 Task: Edit the buffer time to 10 minutes before the event.
Action: Mouse moved to (595, 350)
Screenshot: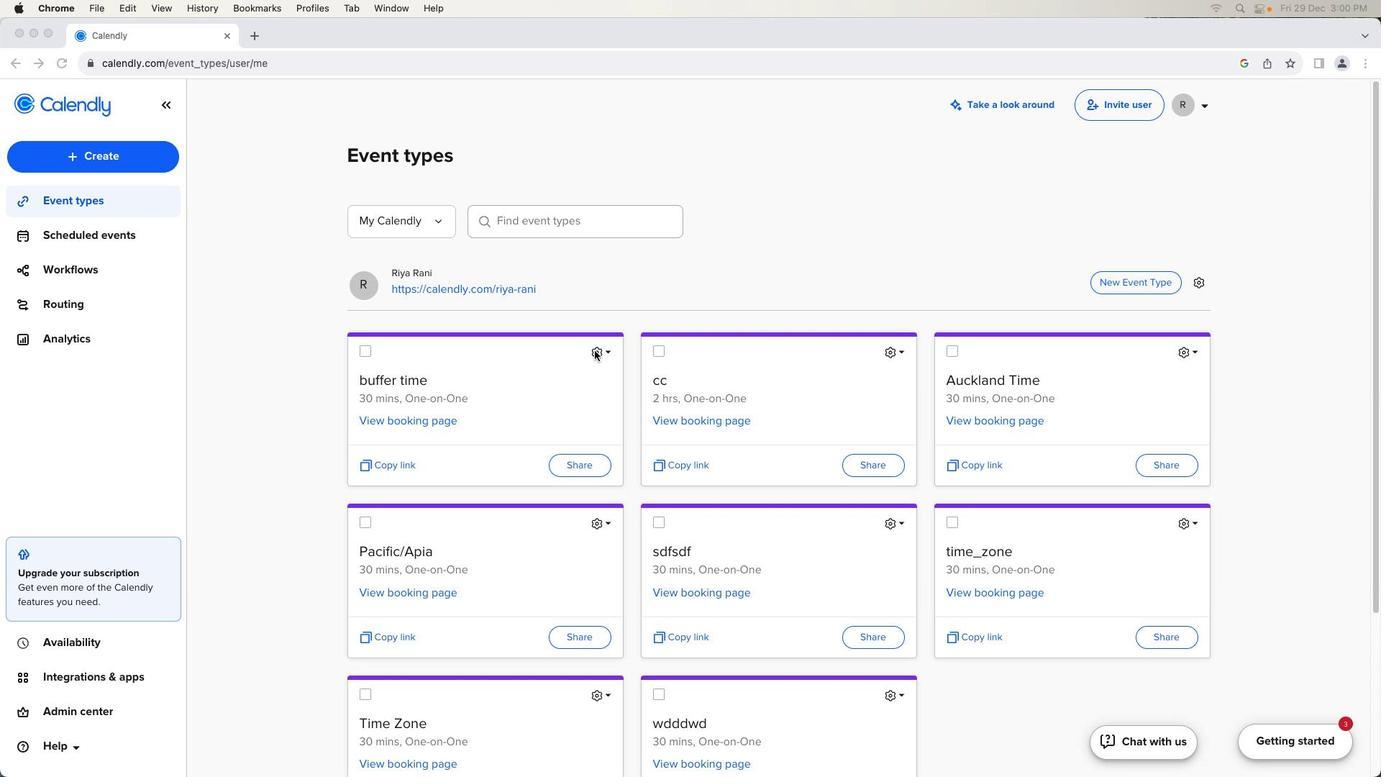 
Action: Mouse pressed left at (595, 350)
Screenshot: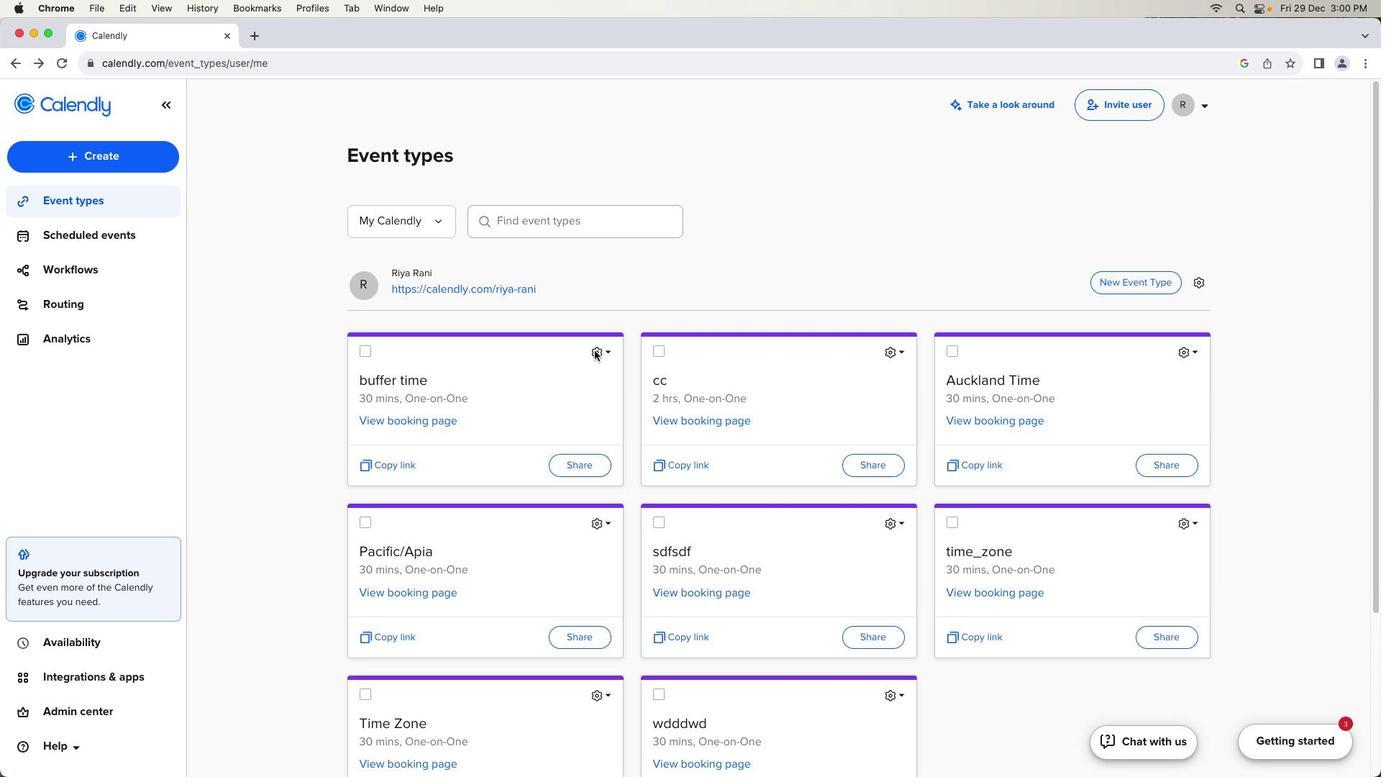 
Action: Mouse moved to (596, 350)
Screenshot: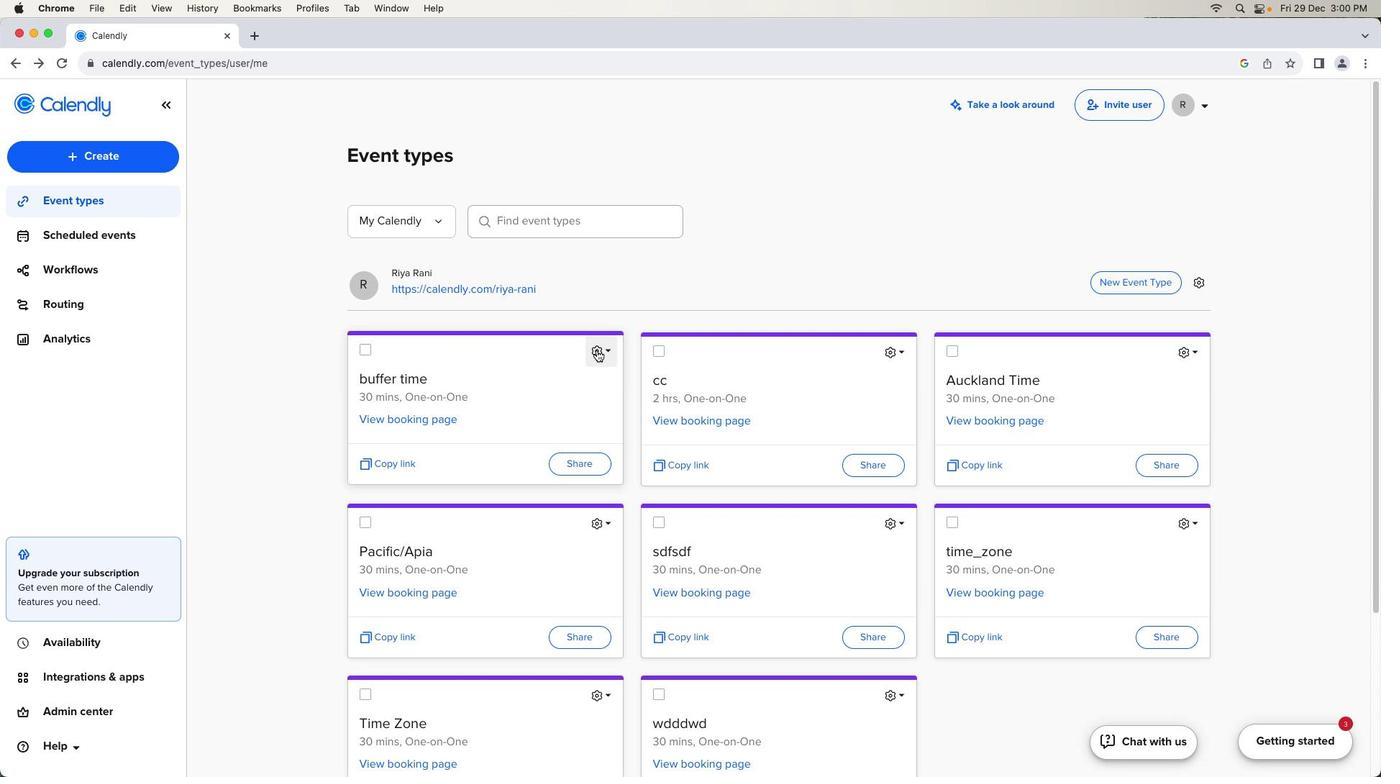 
Action: Mouse pressed left at (596, 350)
Screenshot: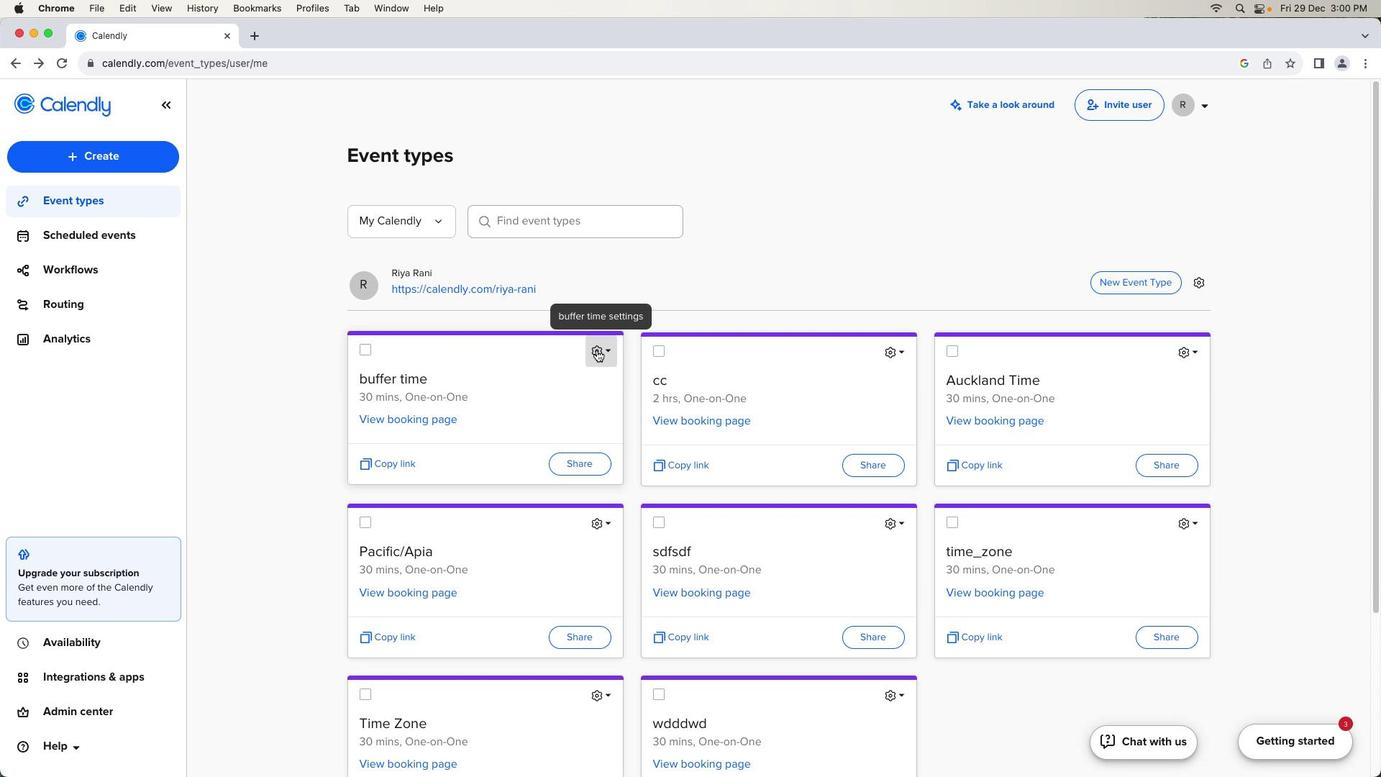 
Action: Mouse moved to (566, 390)
Screenshot: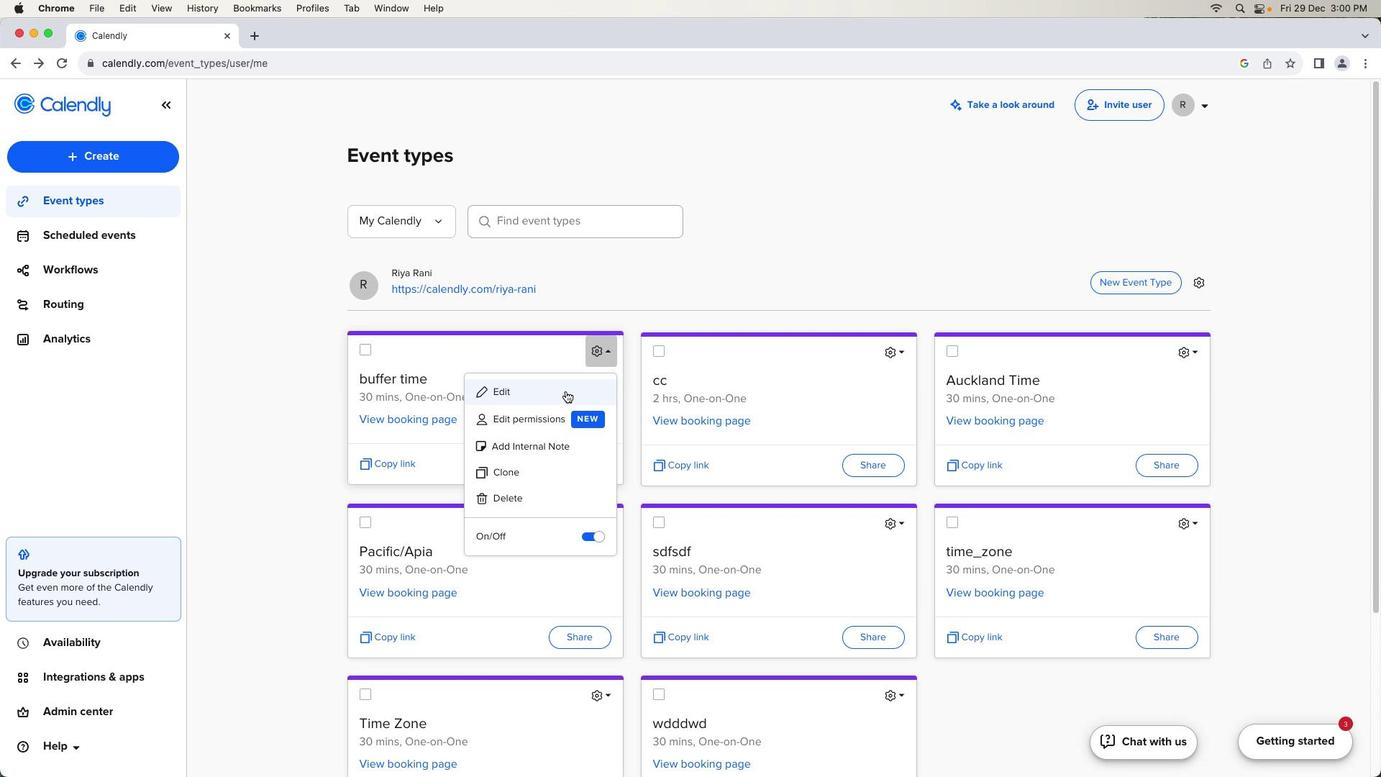 
Action: Mouse pressed left at (566, 390)
Screenshot: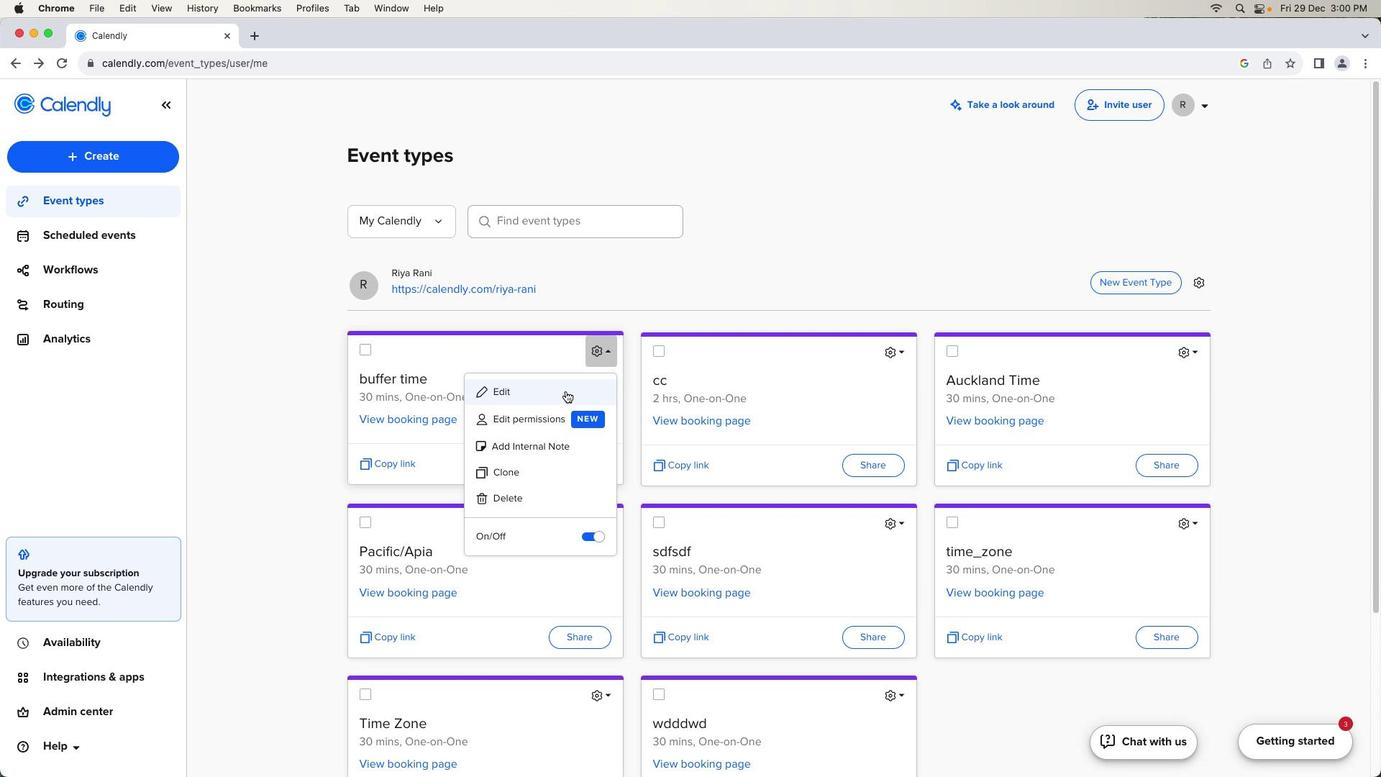 
Action: Mouse moved to (261, 449)
Screenshot: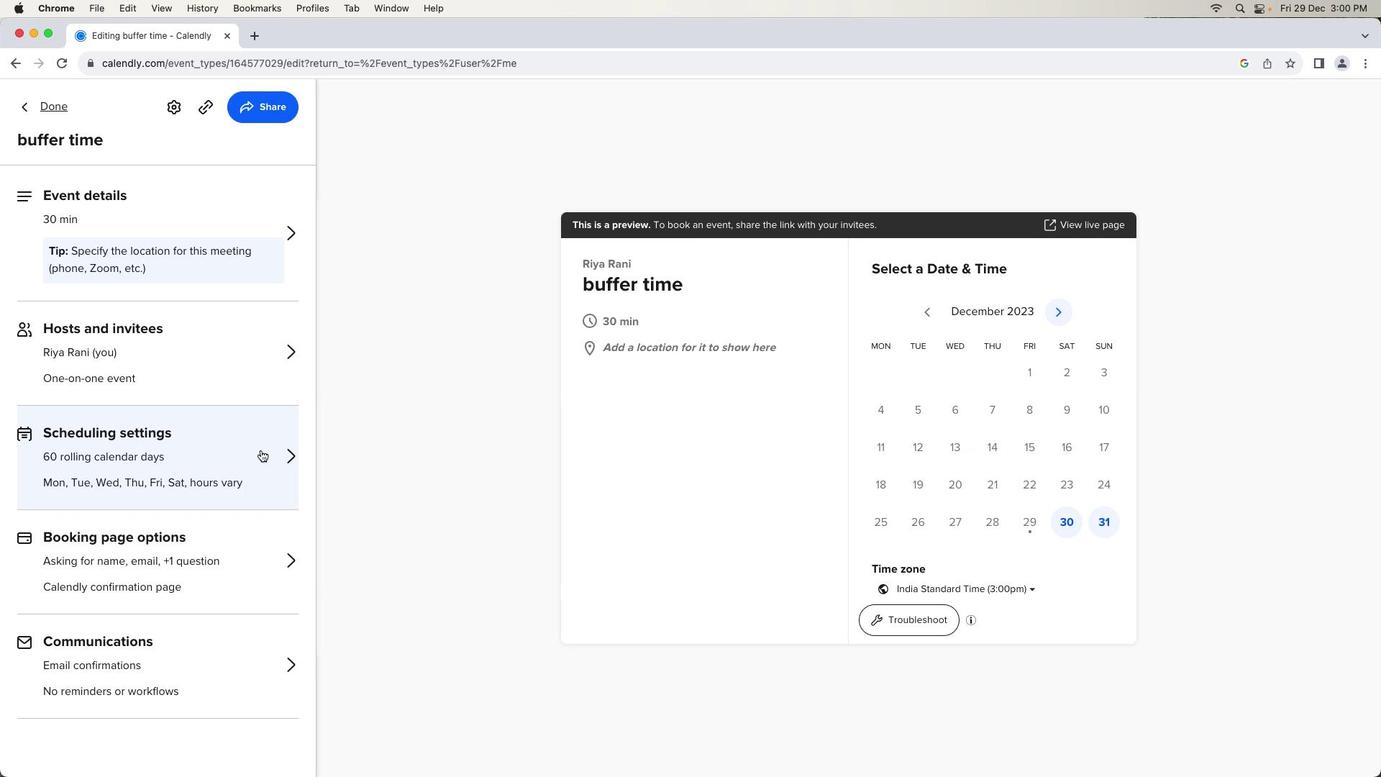 
Action: Mouse pressed left at (261, 449)
Screenshot: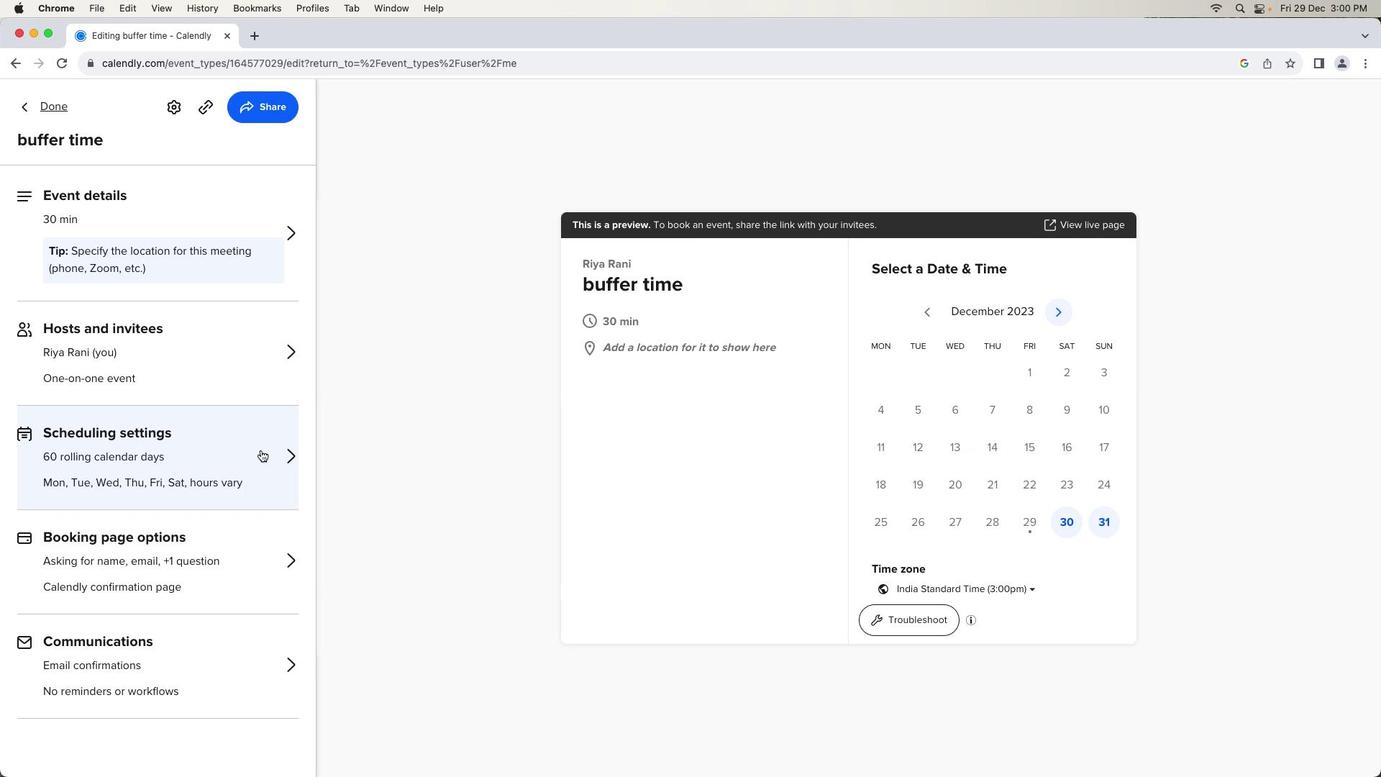 
Action: Mouse moved to (75, 580)
Screenshot: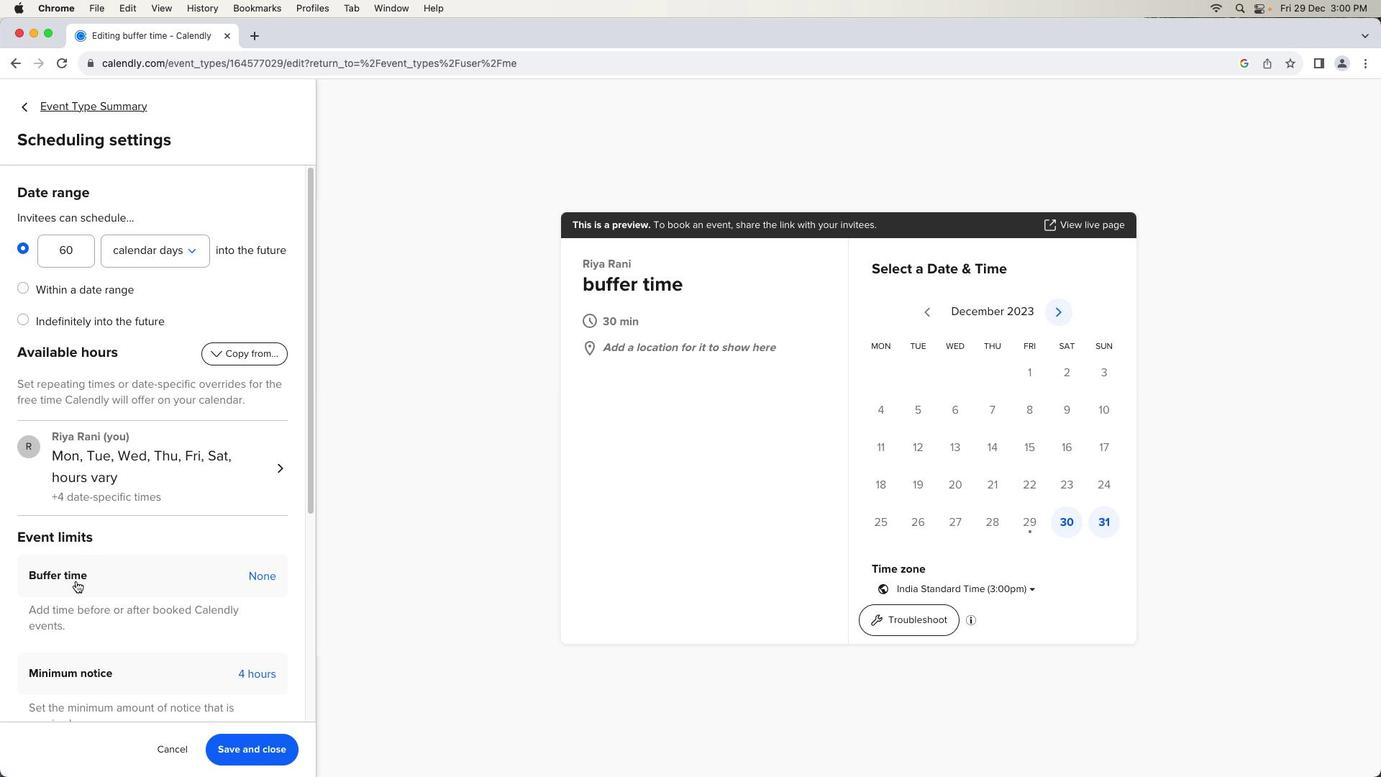 
Action: Mouse pressed left at (75, 580)
Screenshot: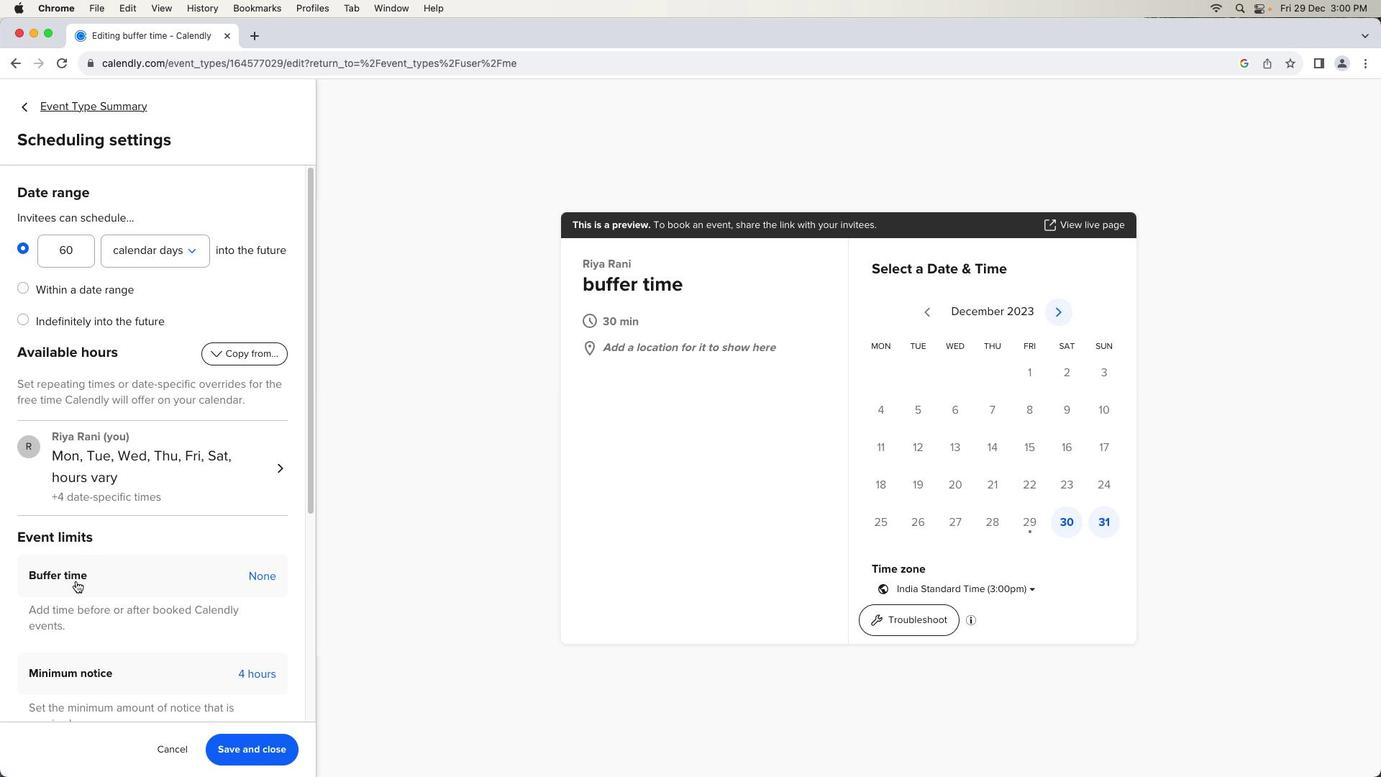
Action: Mouse moved to (133, 616)
Screenshot: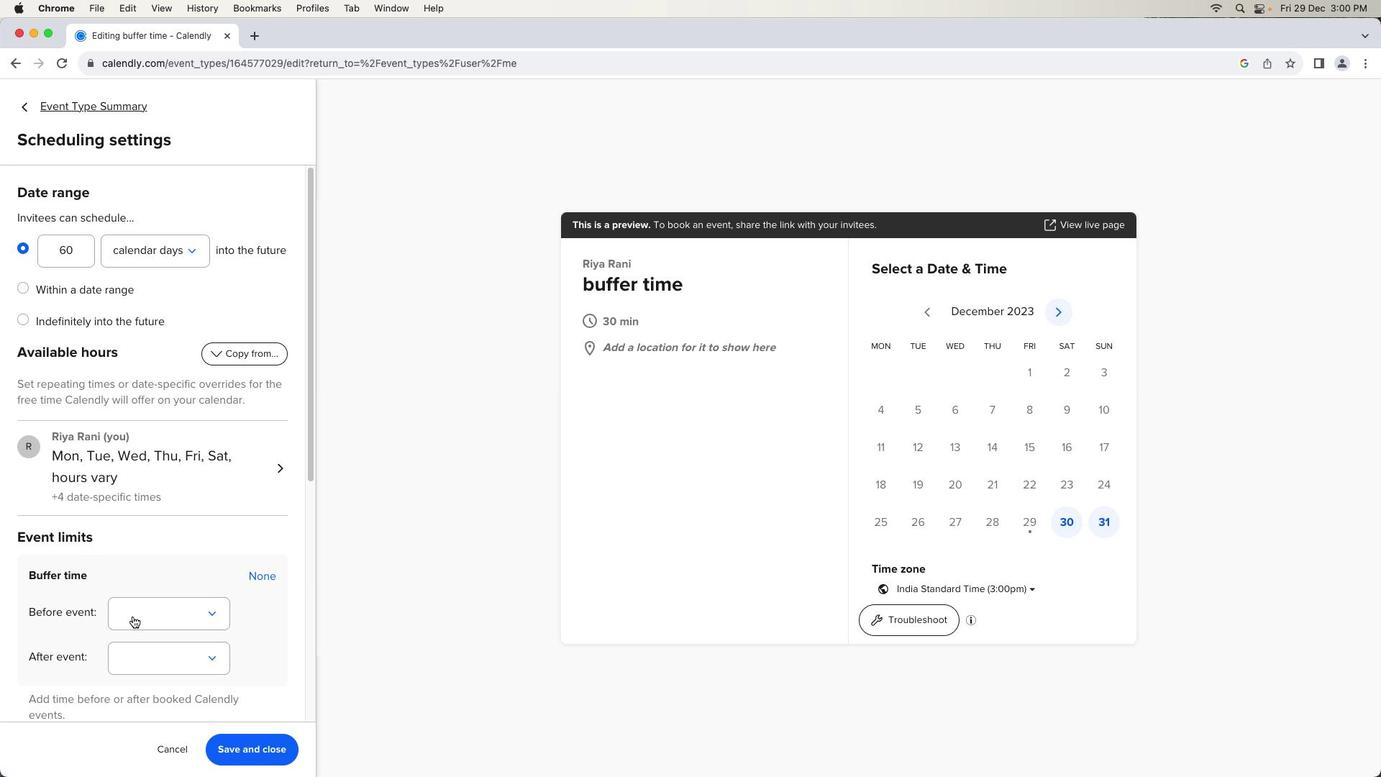 
Action: Mouse pressed left at (133, 616)
Screenshot: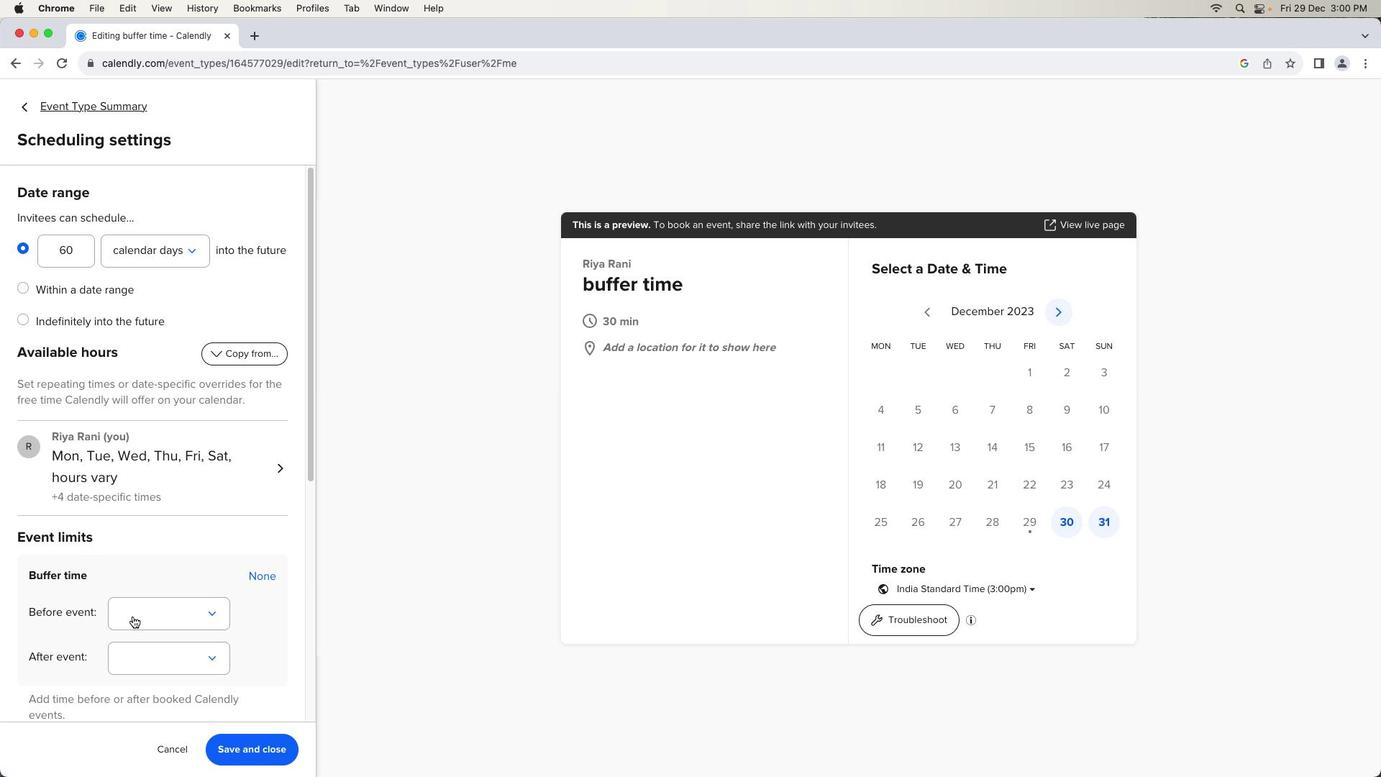 
Action: Mouse moved to (172, 700)
Screenshot: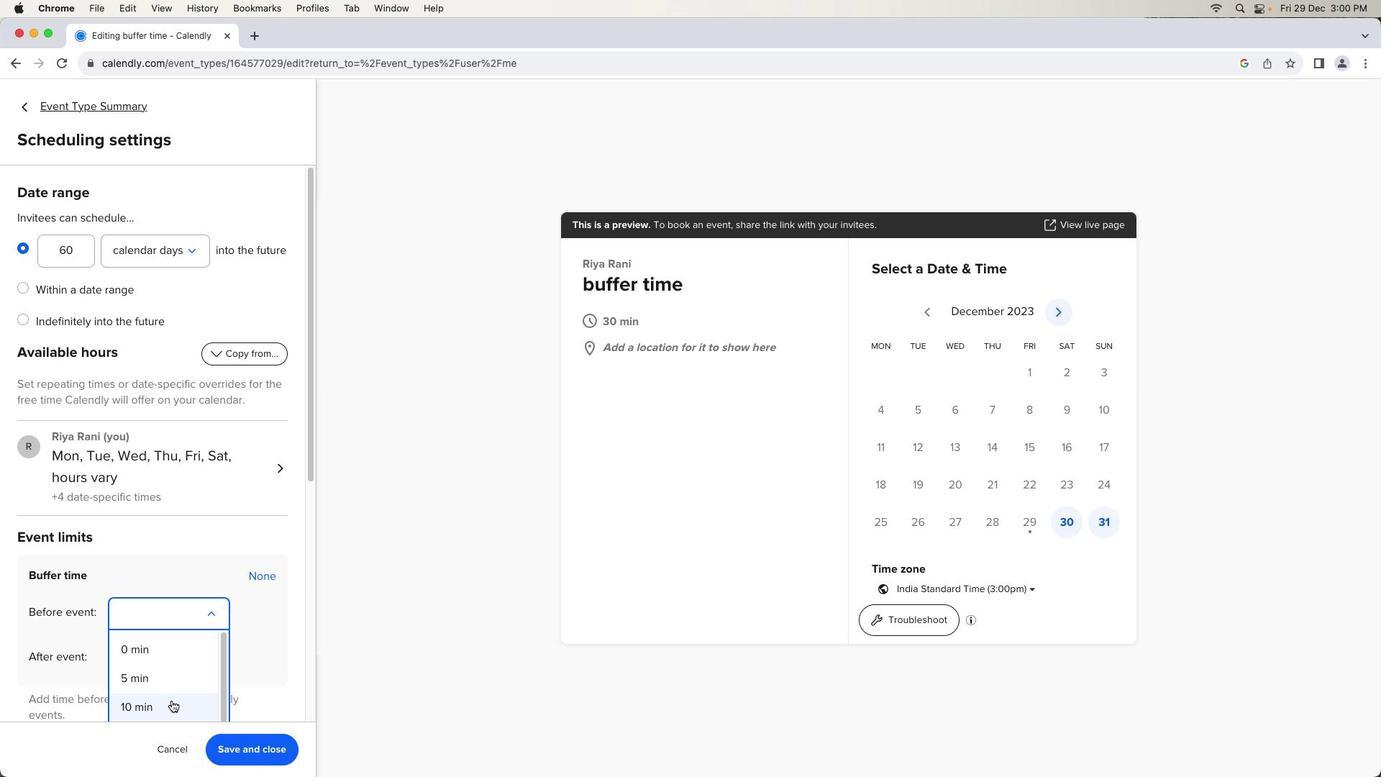 
Action: Mouse pressed left at (172, 700)
Screenshot: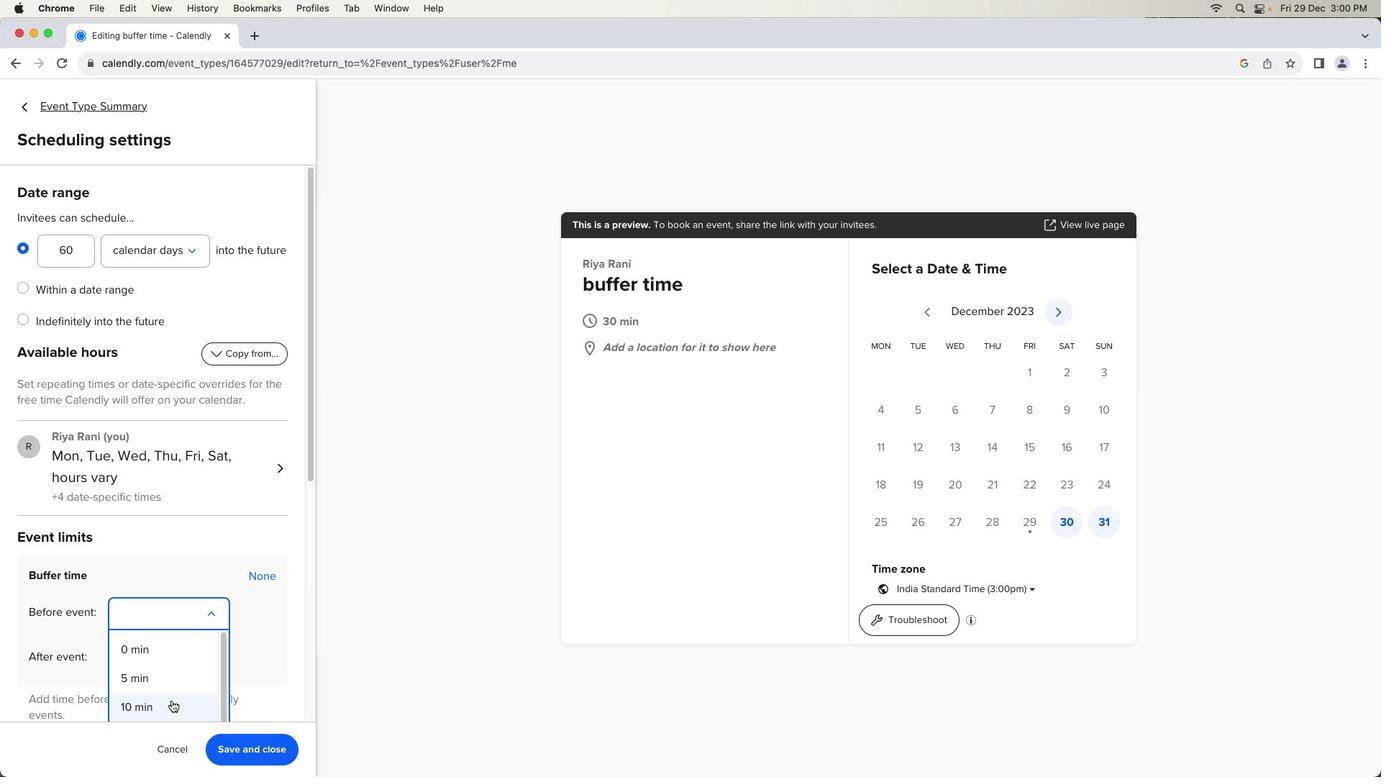 
Action: Mouse moved to (192, 679)
Screenshot: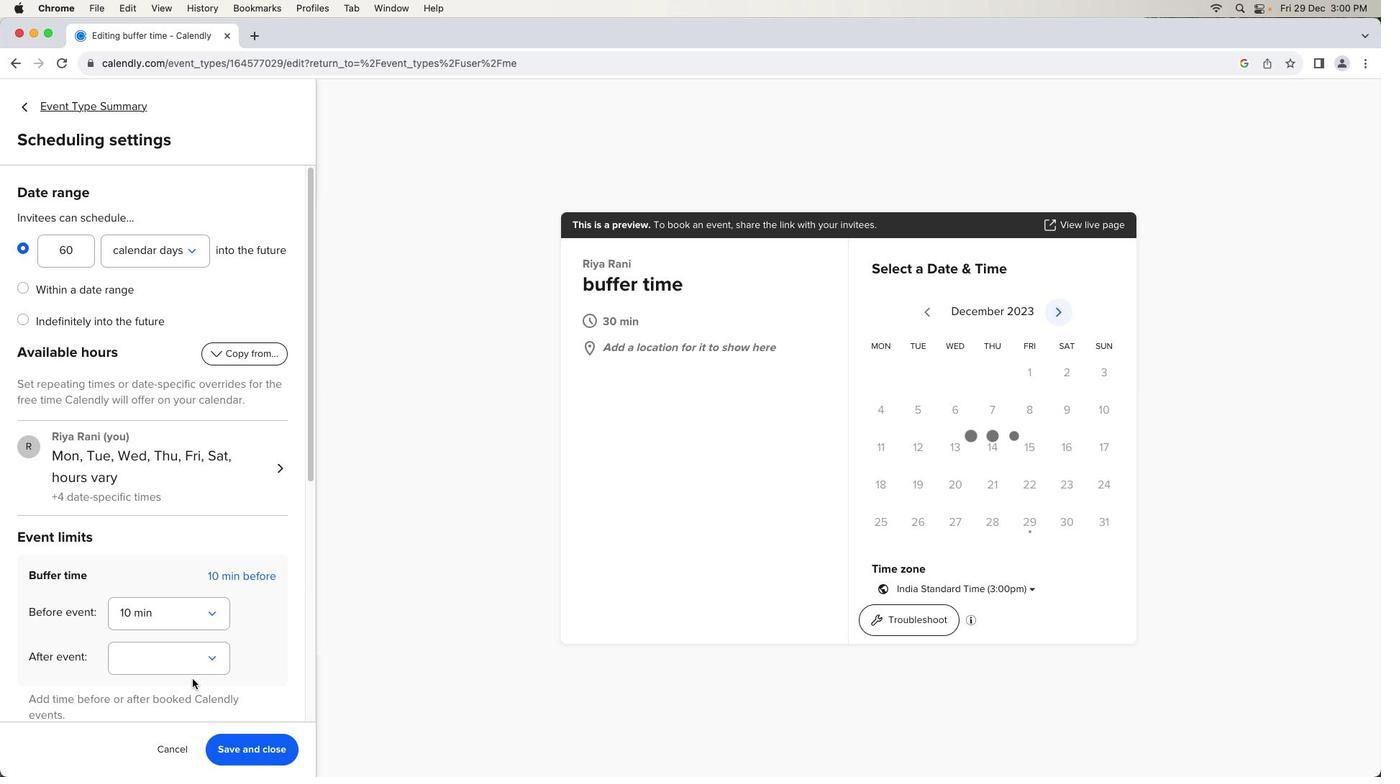 
Action: Mouse scrolled (192, 679) with delta (0, 0)
Screenshot: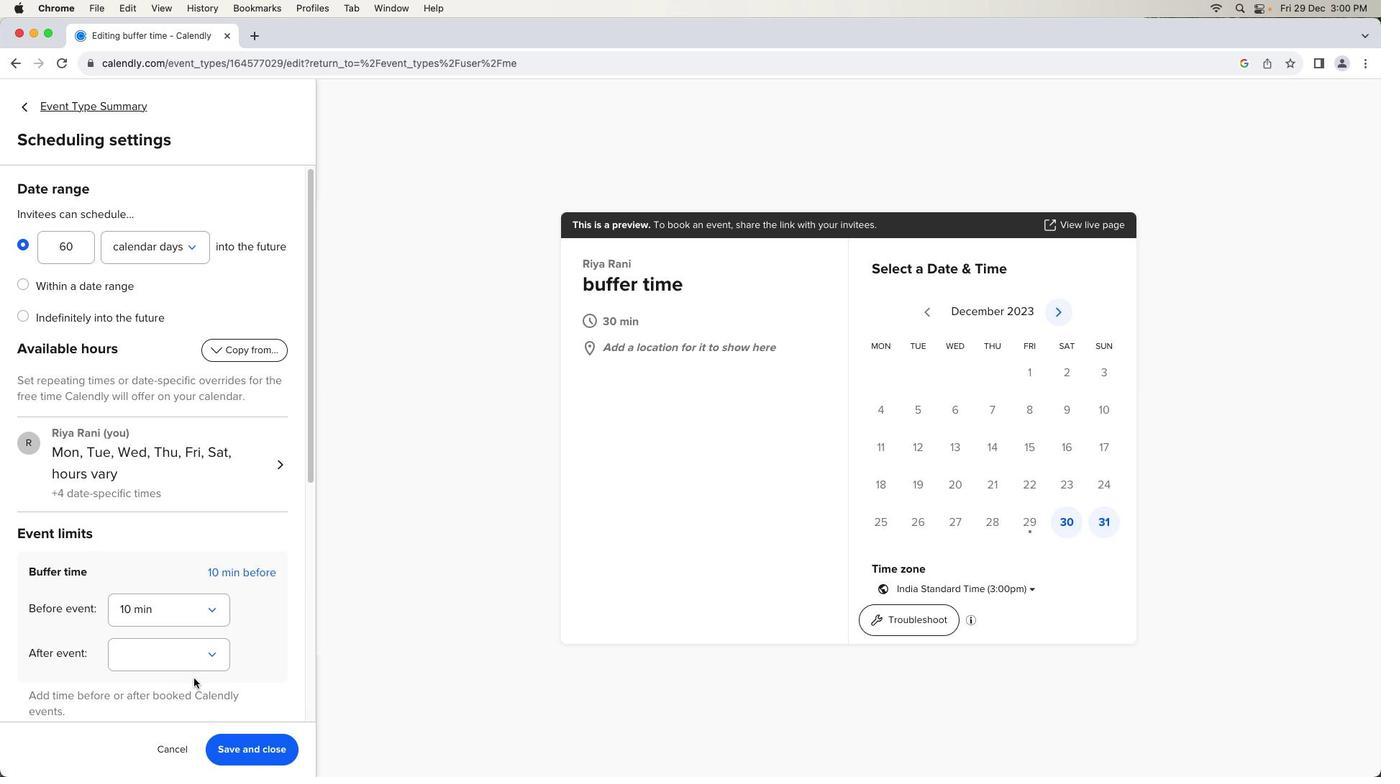 
Action: Mouse moved to (192, 679)
Screenshot: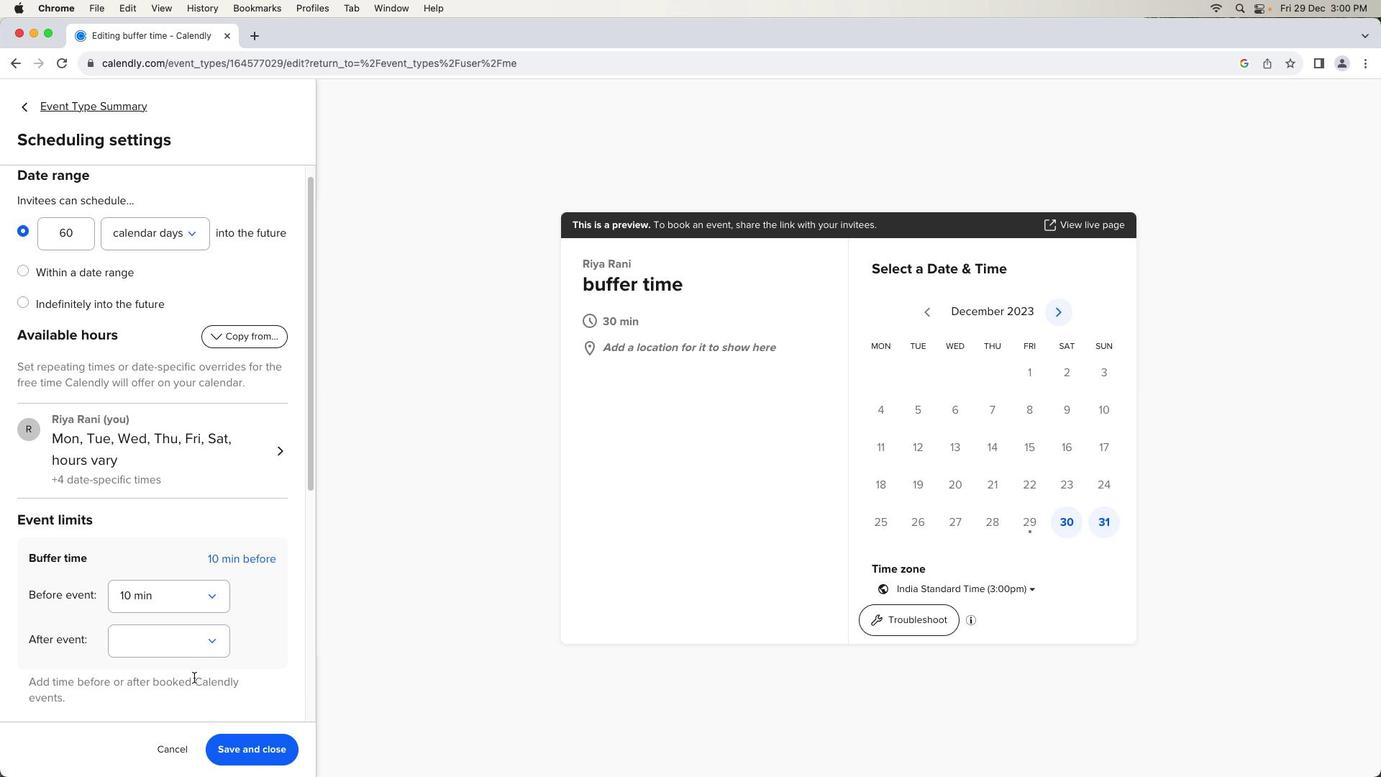 
Action: Mouse scrolled (192, 679) with delta (0, 0)
Screenshot: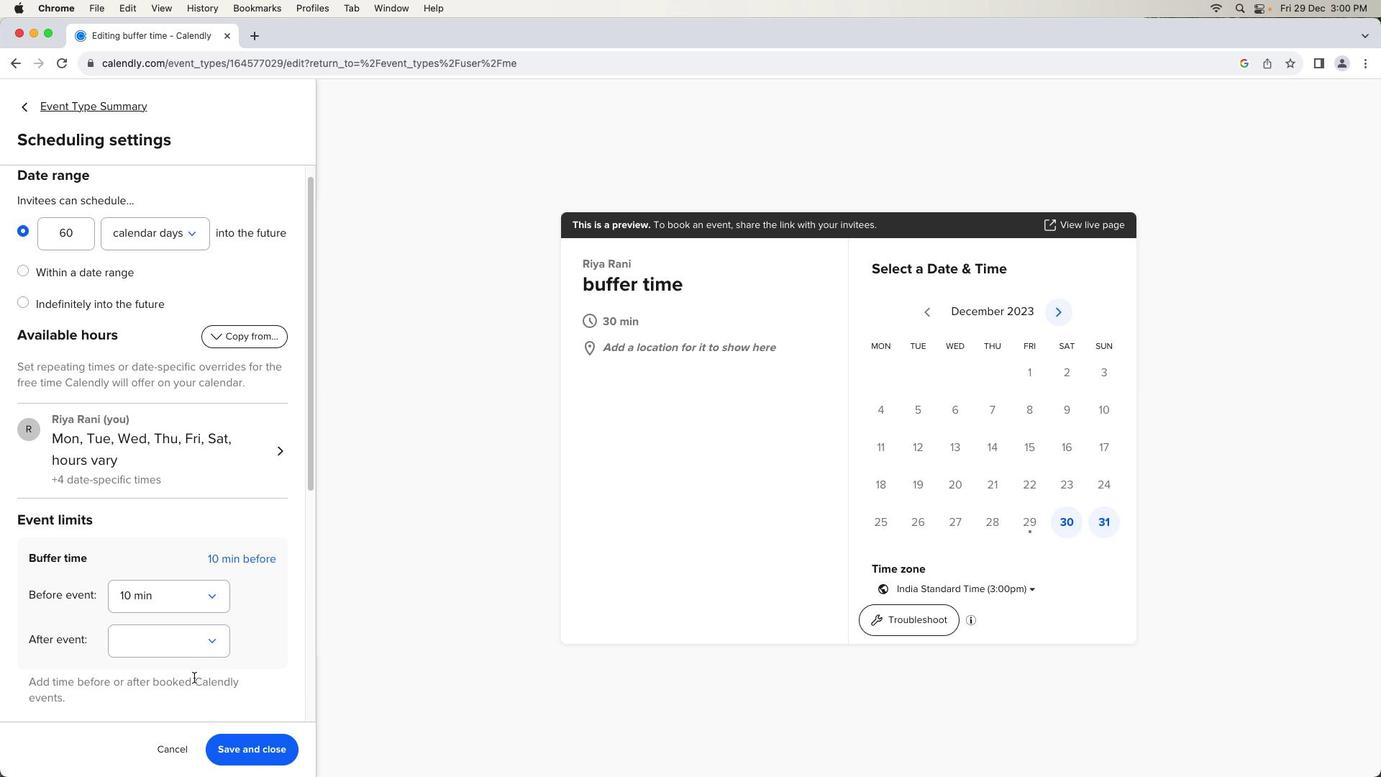 
Action: Mouse moved to (192, 678)
Screenshot: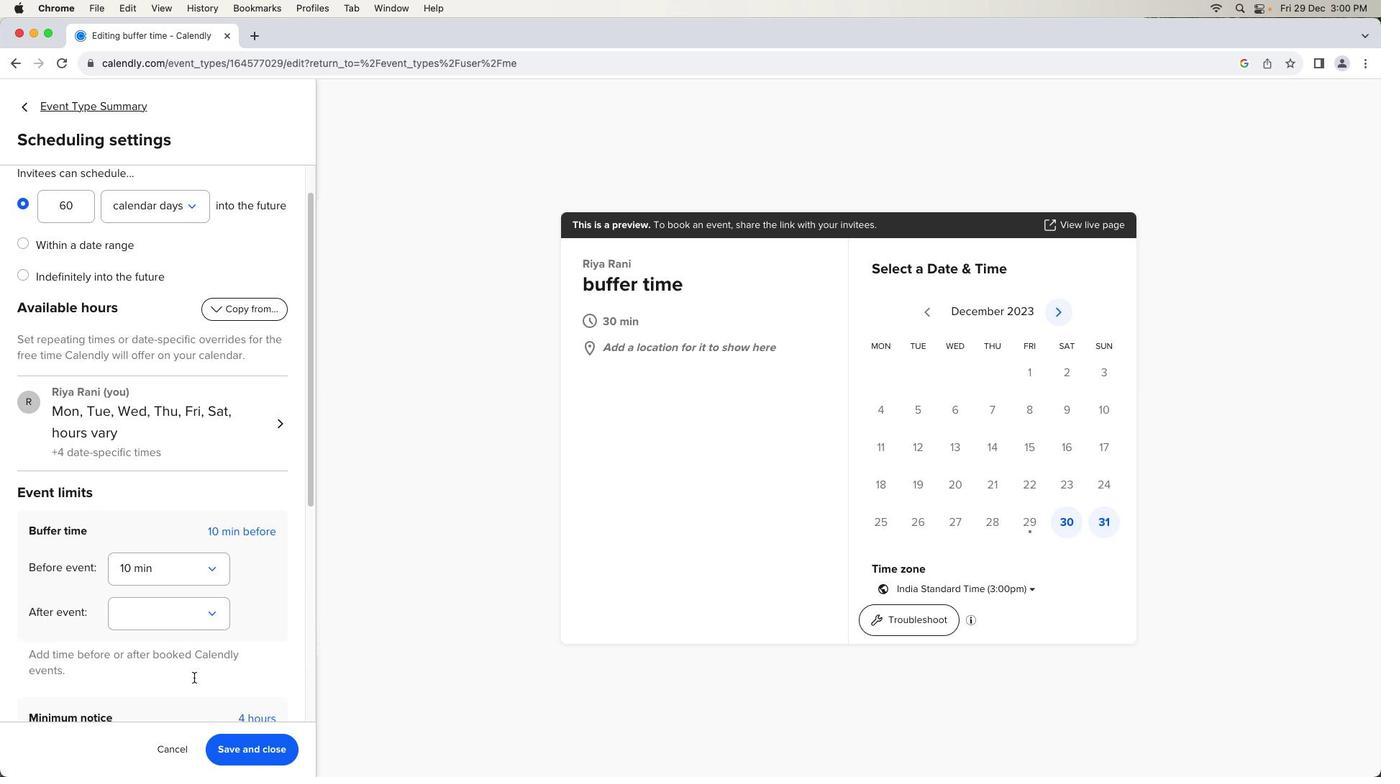 
Action: Mouse scrolled (192, 678) with delta (0, 0)
Screenshot: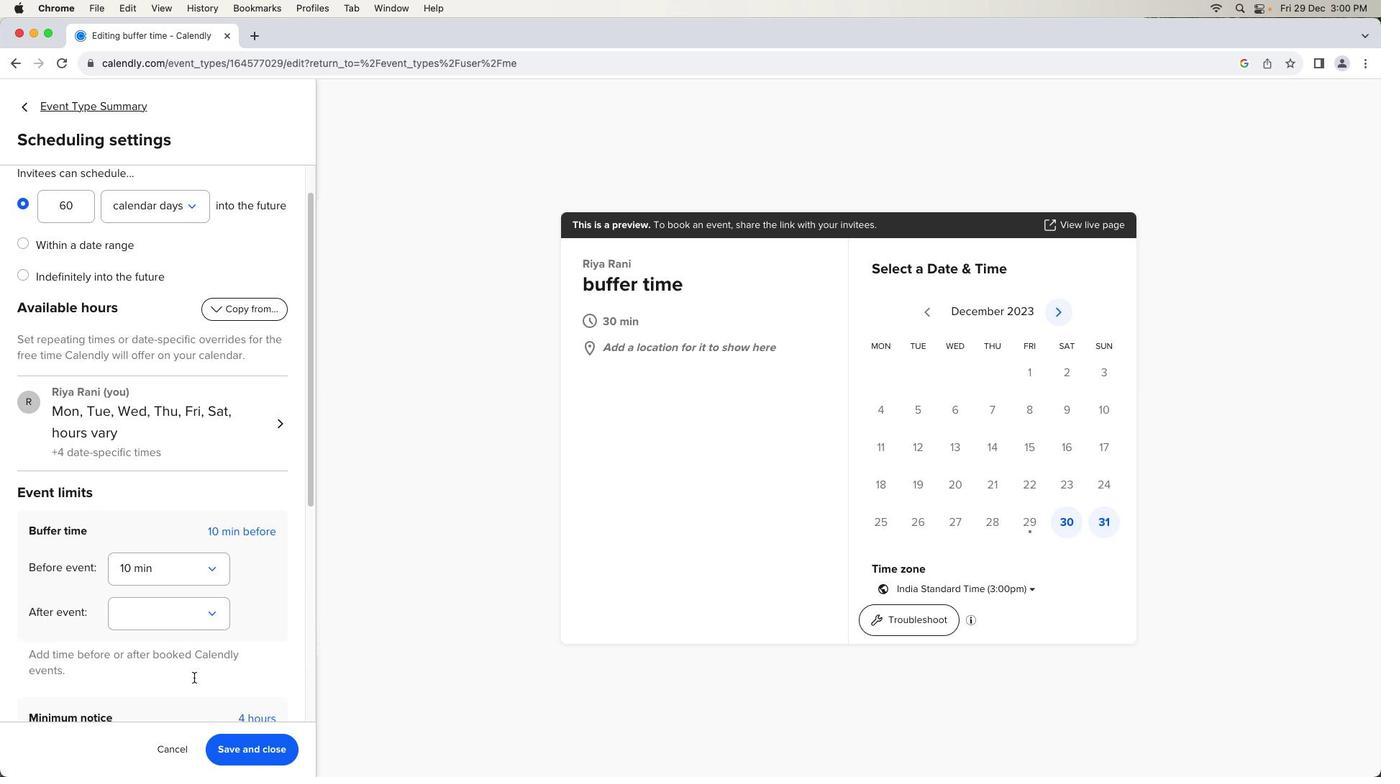 
Action: Mouse moved to (261, 754)
Screenshot: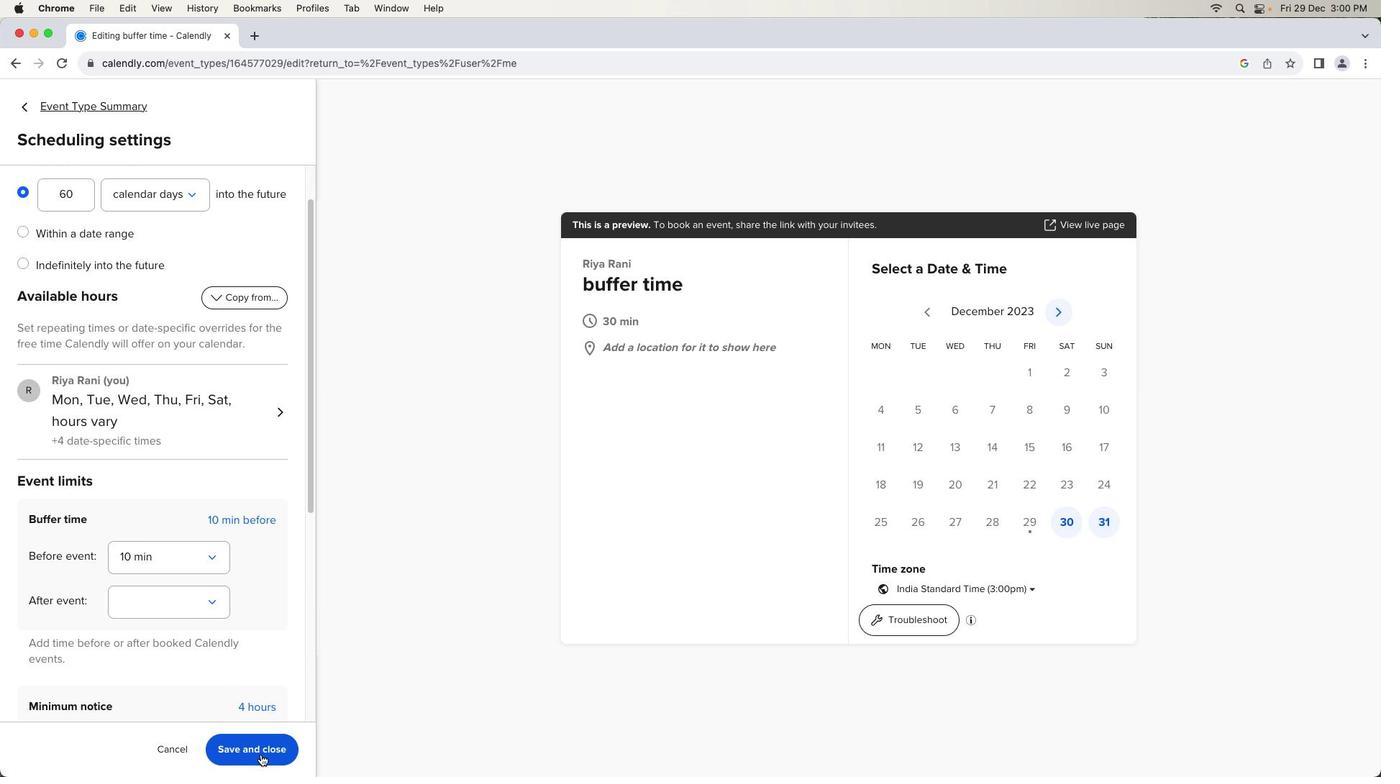 
Action: Mouse pressed left at (261, 754)
Screenshot: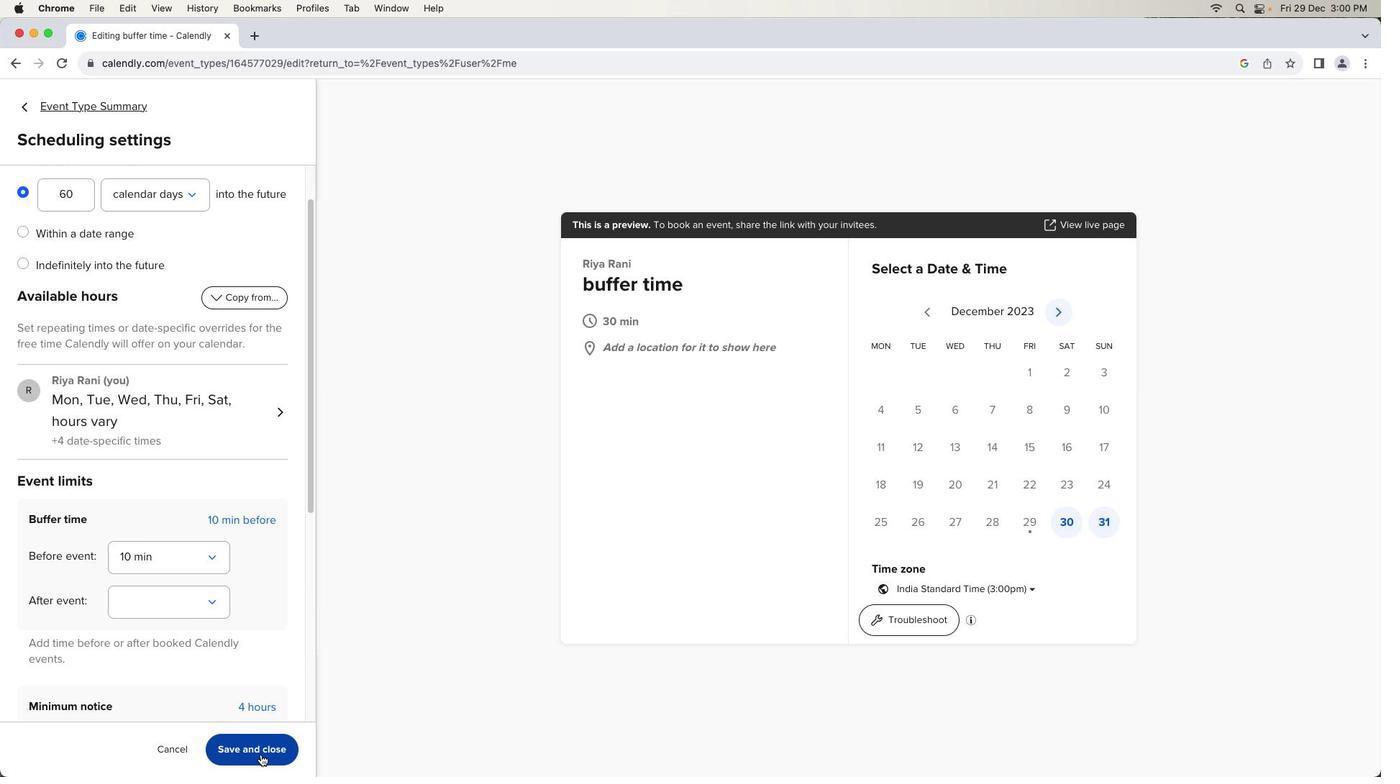 
Action: Mouse moved to (814, 360)
Screenshot: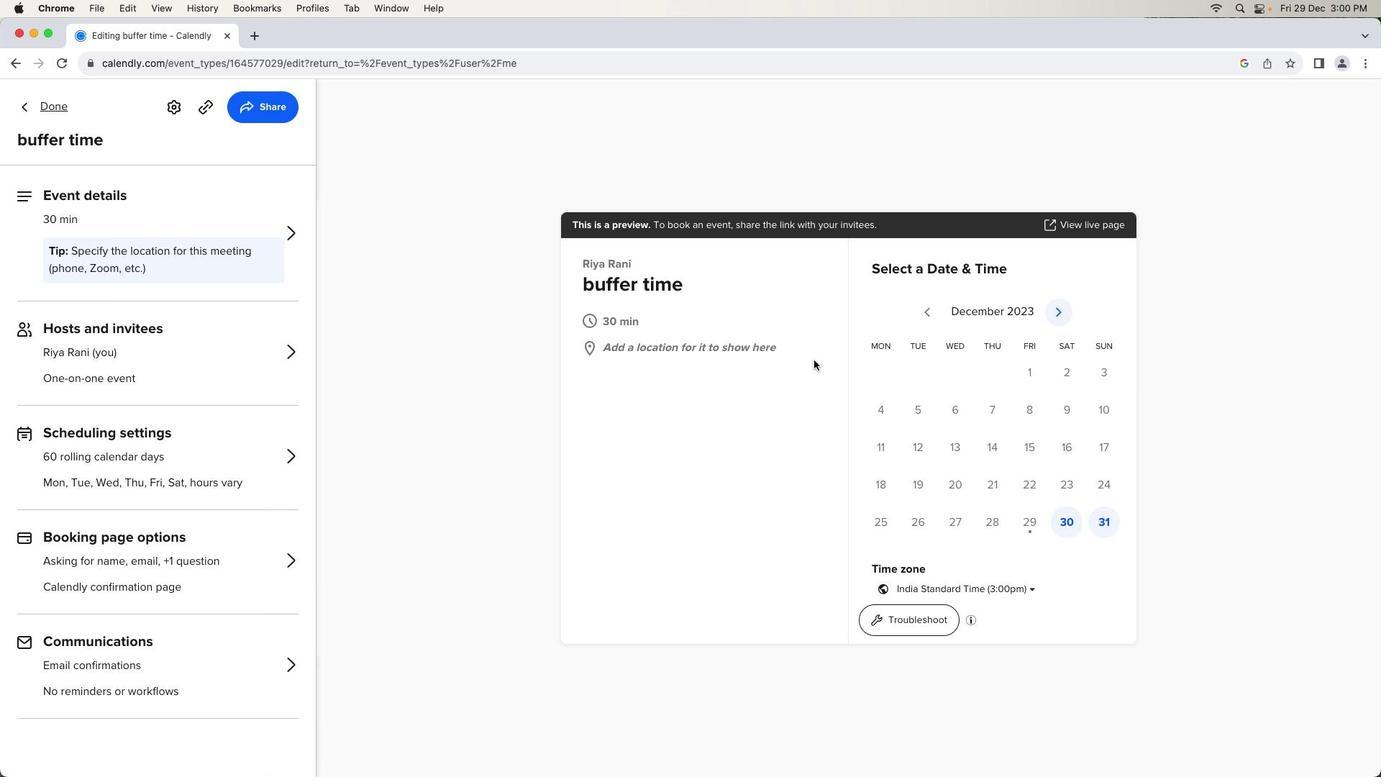 
